 Task: Create a Google Calendar event titled 'Team building activity' on 17 May 2023 from 2:30 PM to 3:15 PM with a 30-minute notification and add 'Carry all the related documents' in the description.
Action: Mouse moved to (55, 96)
Screenshot: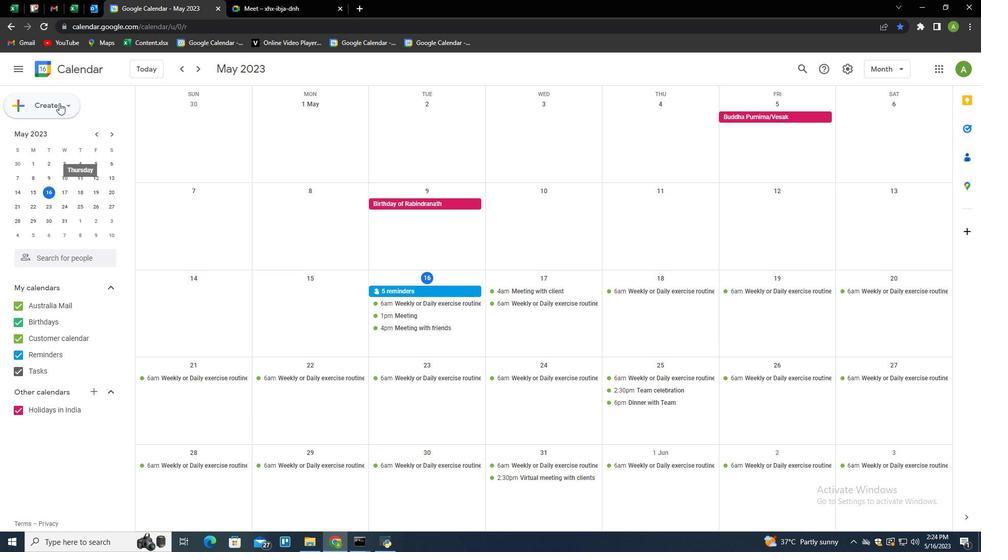 
Action: Mouse pressed left at (55, 96)
Screenshot: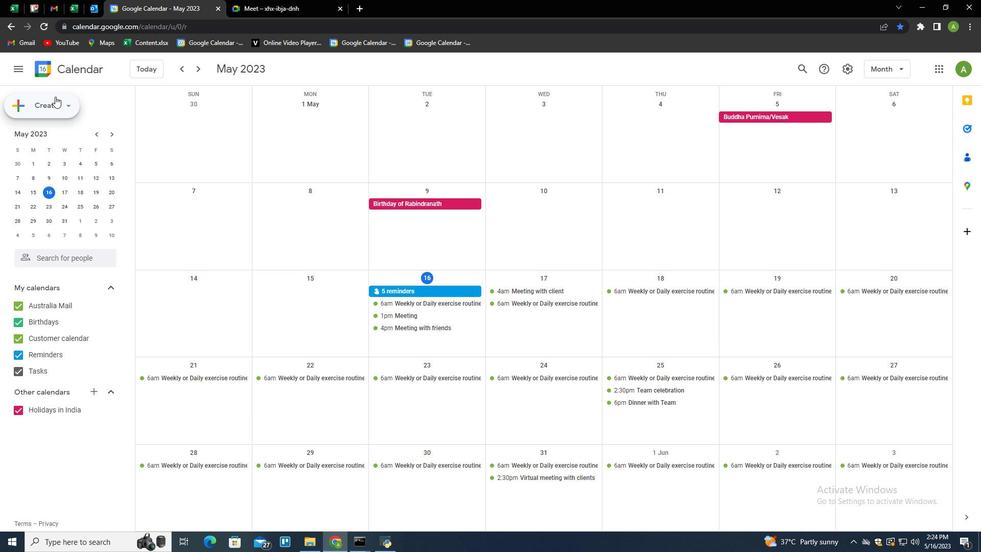
Action: Mouse moved to (37, 130)
Screenshot: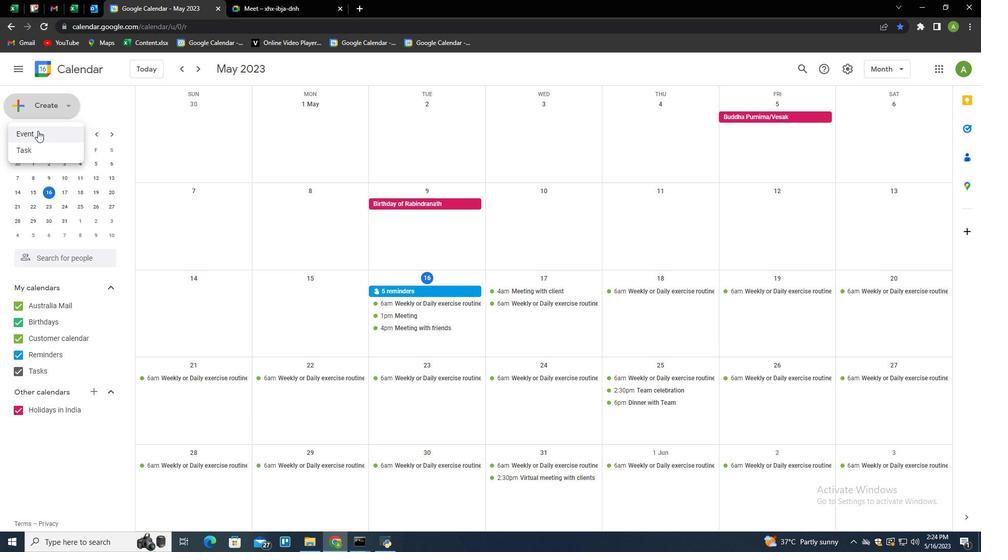 
Action: Mouse pressed left at (37, 130)
Screenshot: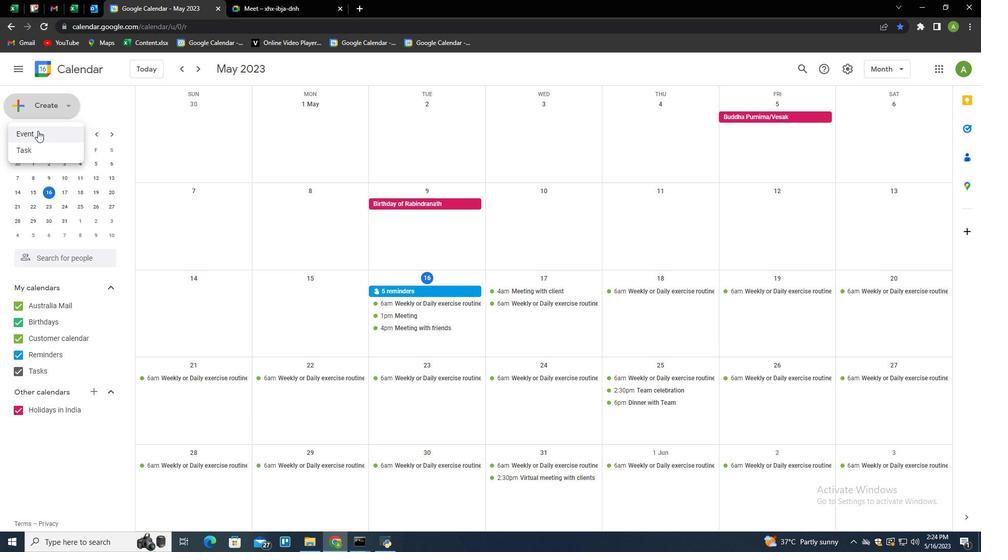
Action: Mouse moved to (291, 406)
Screenshot: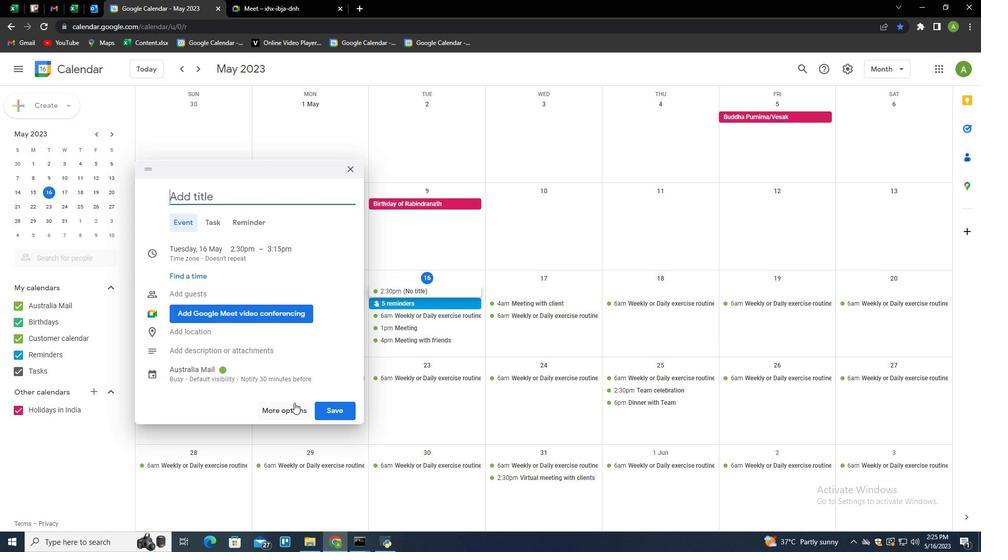 
Action: Mouse pressed left at (291, 406)
Screenshot: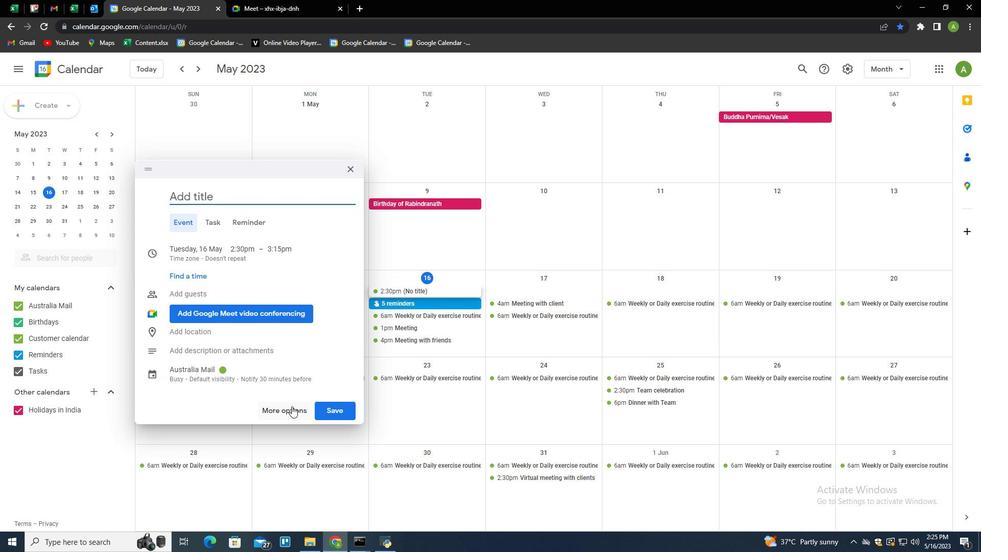 
Action: Mouse moved to (357, 72)
Screenshot: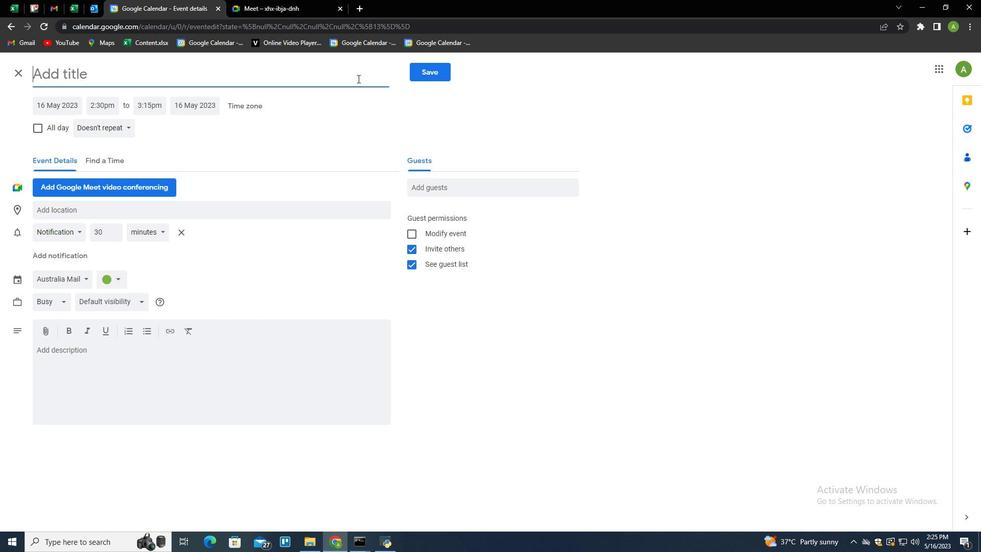 
Action: Mouse pressed left at (357, 72)
Screenshot: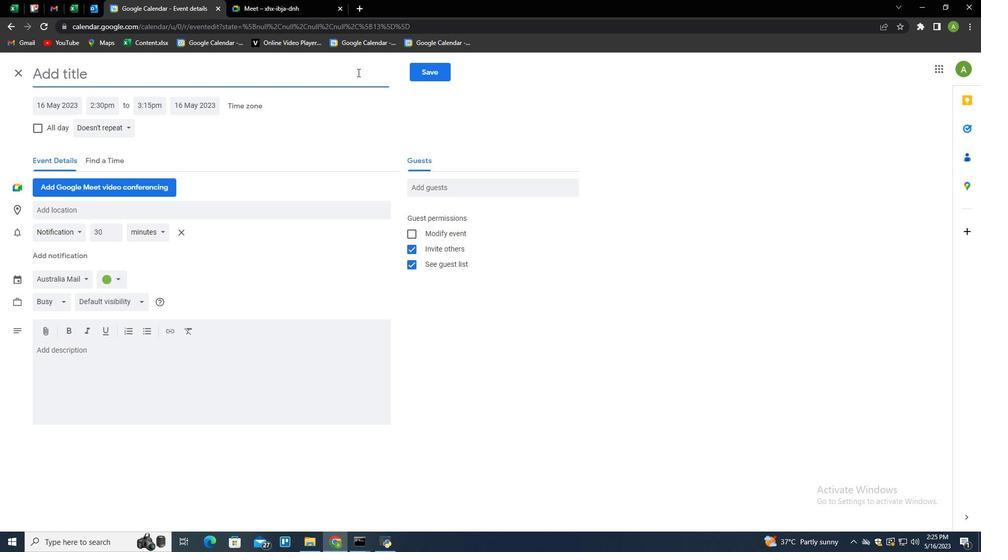 
Action: Key pressed <Key.shift><Key.shift><Key.shift><Key.shift><Key.shift><Key.shift><Key.shift><Key.shift><Key.shift><Key.shift><Key.shift><Key.shift><Key.shift><Key.shift><Key.shift><Key.shift><Key.shift><Key.shift><Key.shift><Key.shift><Key.shift><Key.shift><Key.shift><Key.shift><Key.shift><Key.shift><Key.shift><Key.shift><Key.shift><Key.shift><Key.shift><Key.shift><Key.shift><Key.shift><Key.shift><Key.shift><Key.shift><Key.shift><Key.shift><Key.shift><Key.shift><Key.shift><Key.shift><Key.shift><Key.shift><Key.shift><Key.shift><Key.shift><Key.shift><Key.shift><Key.shift><Key.shift><Key.shift><Key.shift><Key.shift><Key.shift><Key.shift><Key.shift><Key.shift><Key.shift><Key.shift><Key.shift><Key.shift><Key.shift><Key.shift><Key.shift><Key.shift><Key.shift><Key.shift><Key.shift><Key.shift><Key.shift><Key.shift><Key.shift><Key.shift><Key.shift><Key.shift><Key.shift><Key.shift><Key.shift><Key.shift><Key.shift><Key.shift><Key.shift><Key.shift><Key.shift><Key.shift><Key.shift><Key.shift>Team<Key.space>building<Key.space>activity
Screenshot: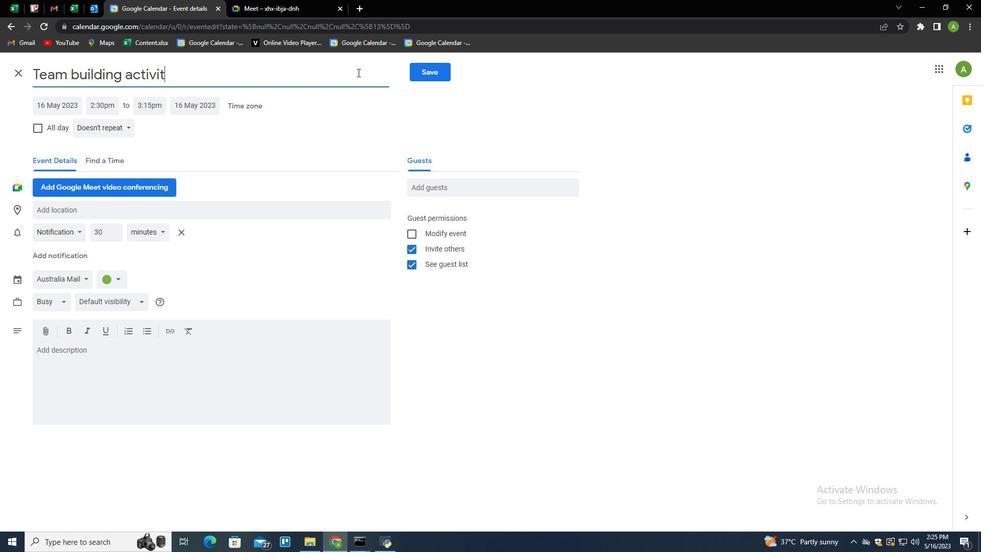 
Action: Mouse moved to (68, 108)
Screenshot: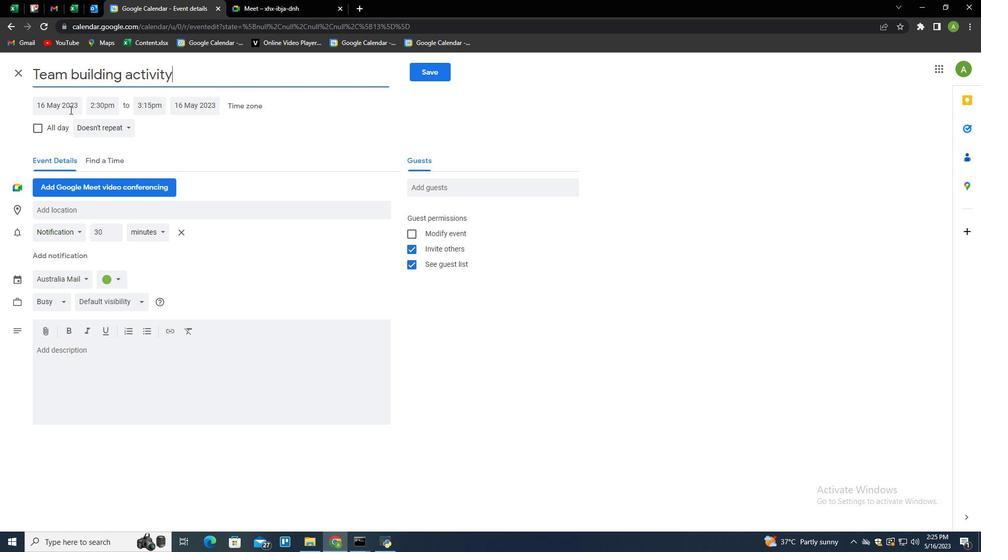 
Action: Mouse pressed left at (68, 108)
Screenshot: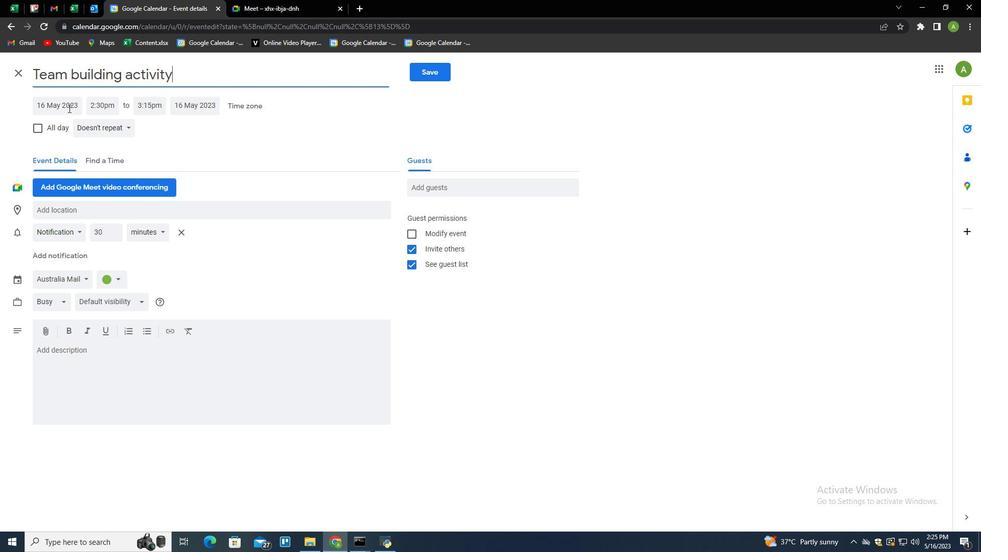 
Action: Mouse moved to (105, 184)
Screenshot: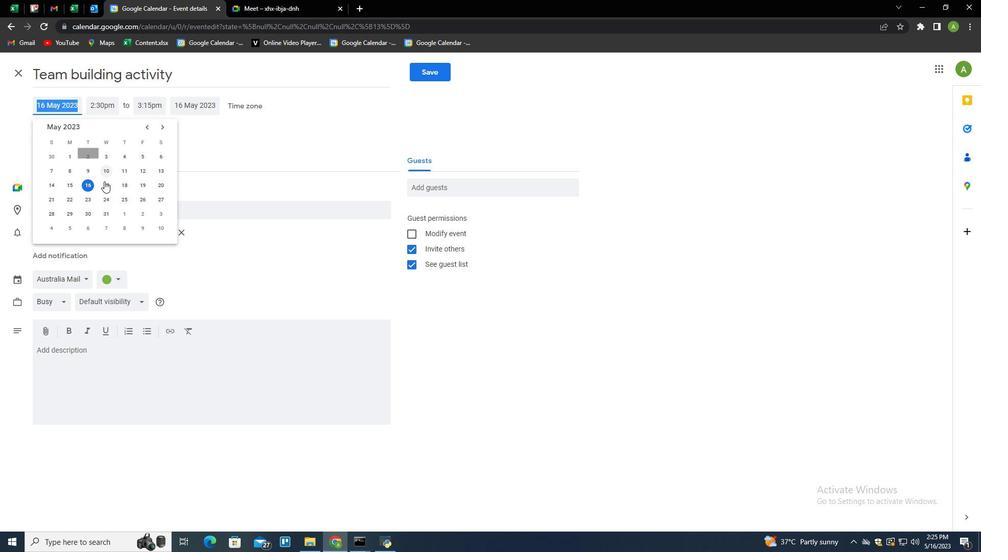 
Action: Mouse pressed left at (105, 184)
Screenshot: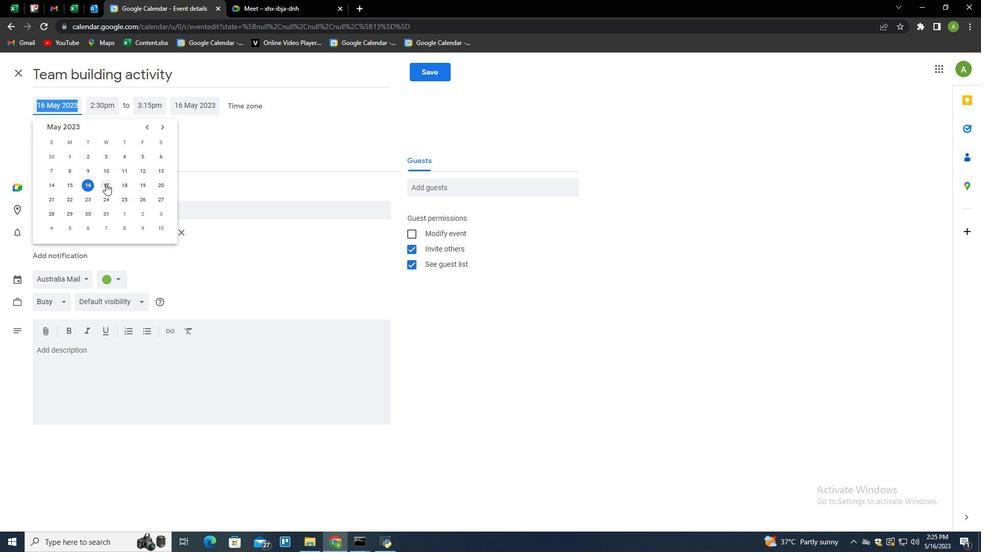 
Action: Mouse moved to (249, 156)
Screenshot: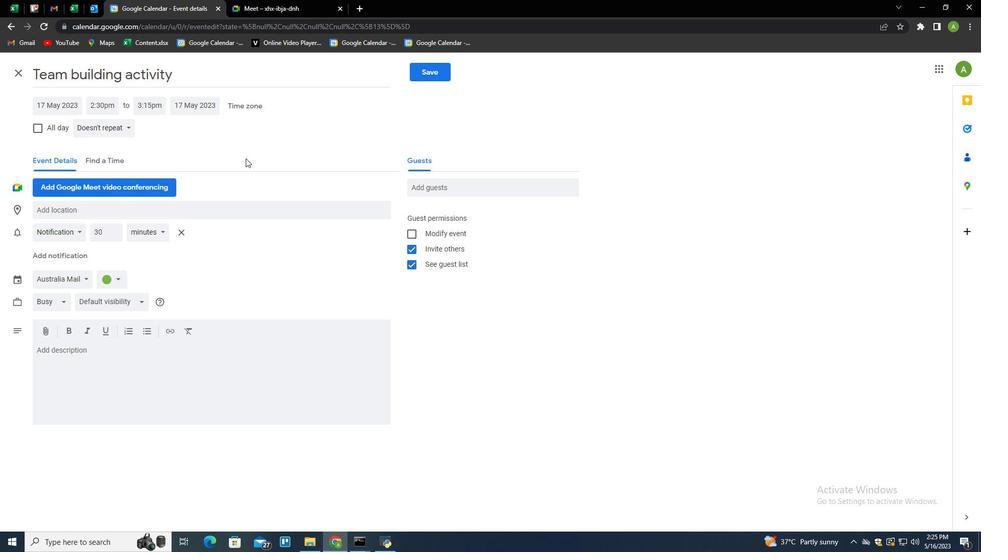 
Action: Mouse pressed left at (249, 156)
Screenshot: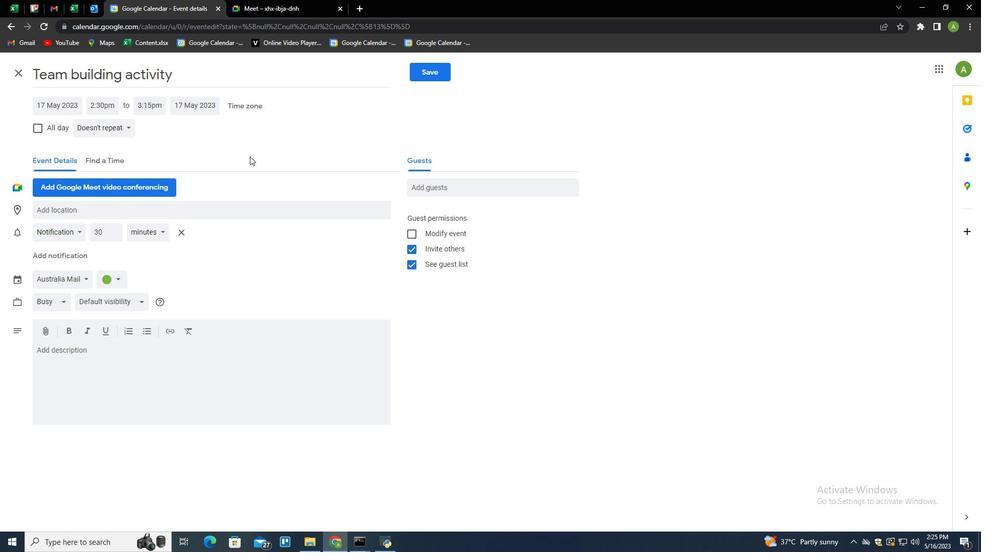 
Action: Mouse moved to (116, 360)
Screenshot: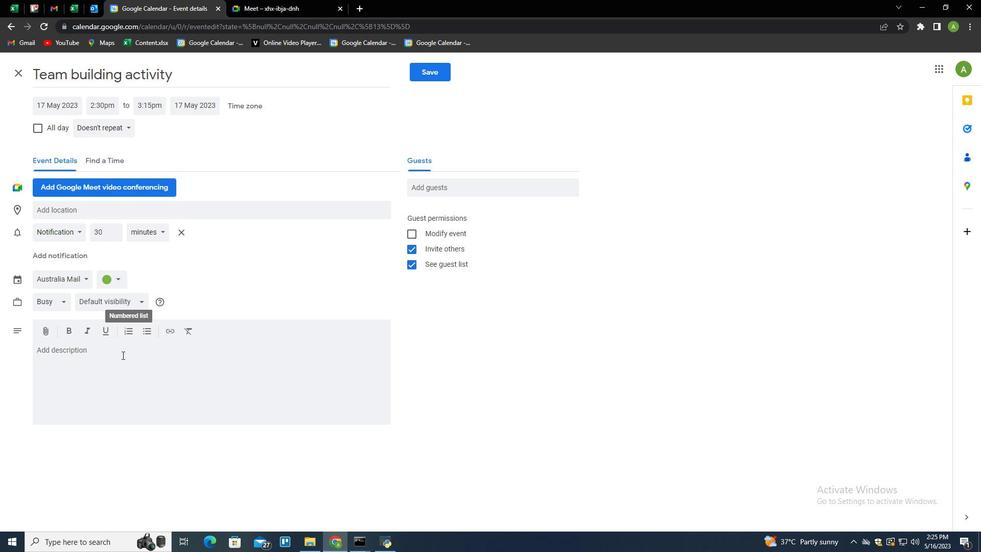 
Action: Mouse pressed left at (116, 360)
Screenshot: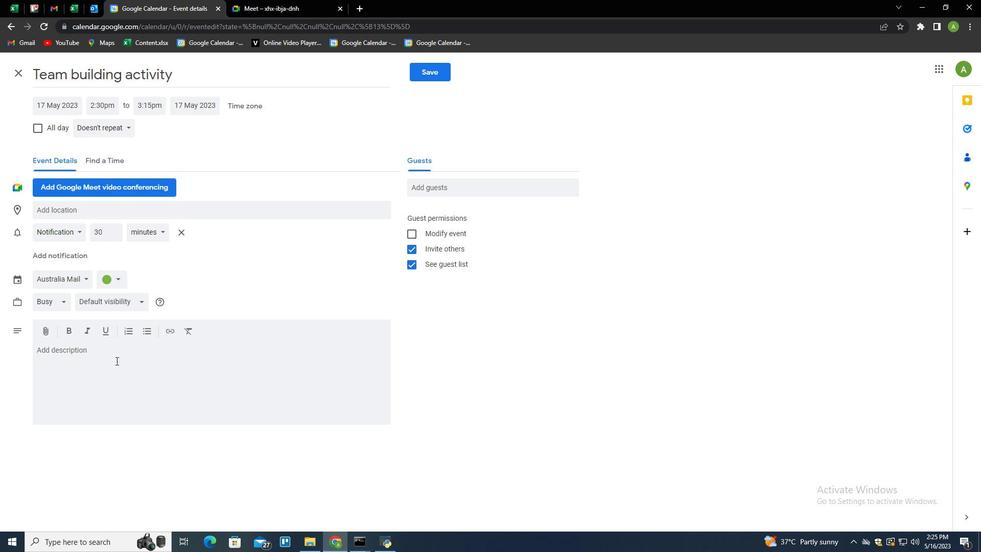 
Action: Key pressed <Key.shift><Key.shift><Key.shift><Key.shift><Key.shift><Key.shift><Key.shift><Key.shift><Key.shift><Key.shift><Key.shift><Key.shift><Key.shift><Key.shift><Key.shift><Key.shift><Key.shift><Key.shift><Key.shift><Key.shift><Key.shift><Key.shift><Key.shift><Key.shift><Key.shift><Key.shift><Key.shift><Key.shift><Key.shift><Key.shift><Key.shift><Key.shift><Key.shift><Key.shift><Key.shift><Key.shift>Carre<Key.backspace>y<Key.space>all<Key.space>the<Key.space>doc<Key.backspace><Key.backspace><Key.backspace>relatd<Key.space><Key.backspace><Key.backspace>ed<Key.space>documents<Key.space>with<Key.space>you.
Screenshot: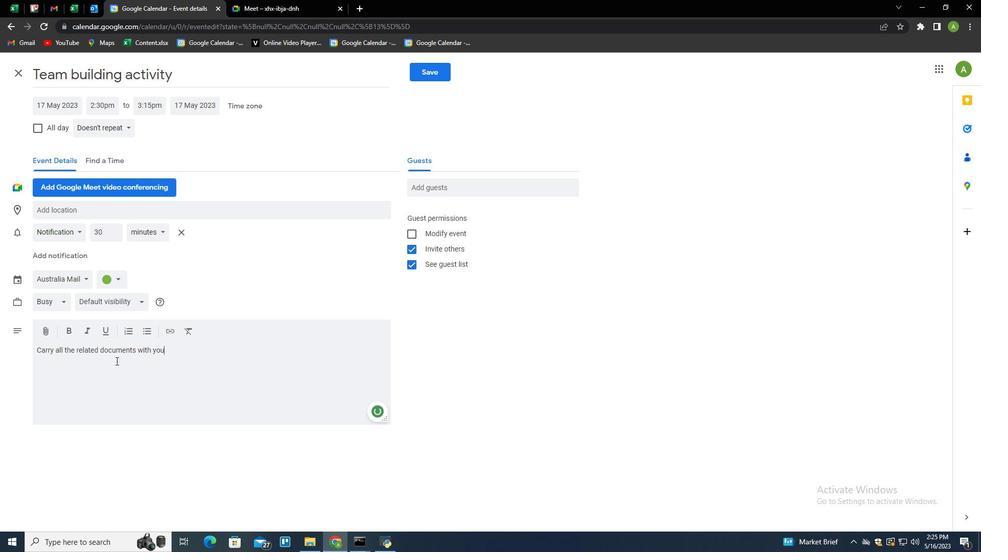 
Action: Mouse moved to (442, 68)
Screenshot: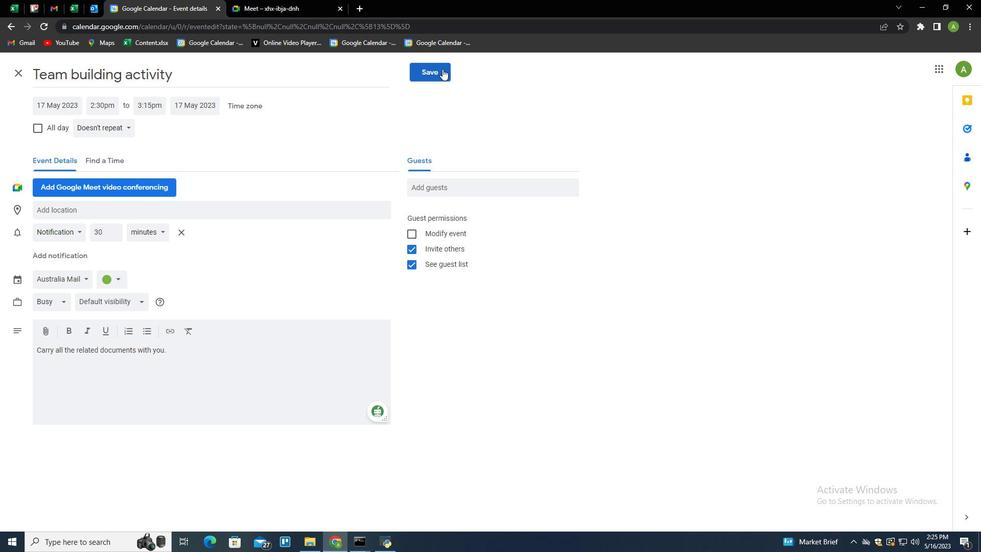 
Action: Mouse pressed left at (442, 68)
Screenshot: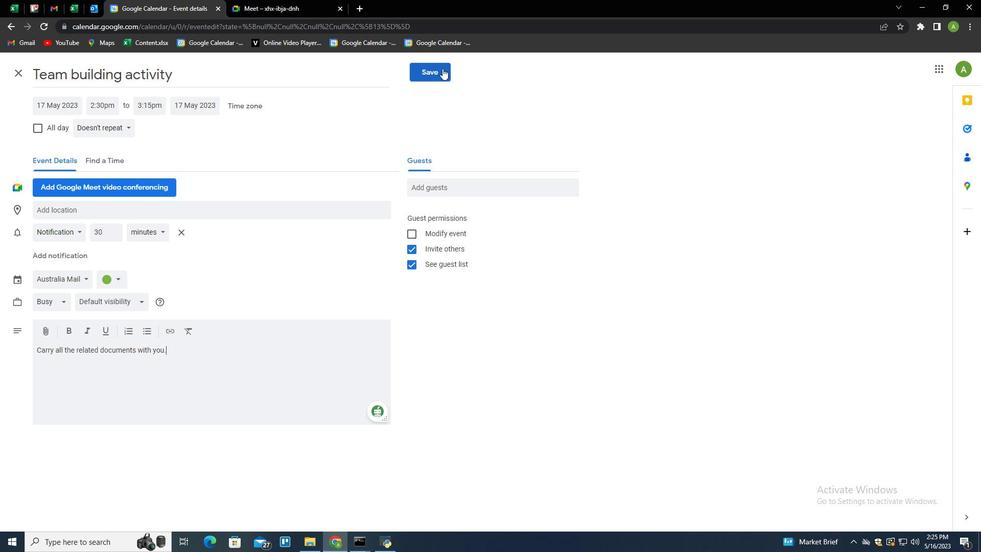 
Action: Mouse moved to (529, 395)
Screenshot: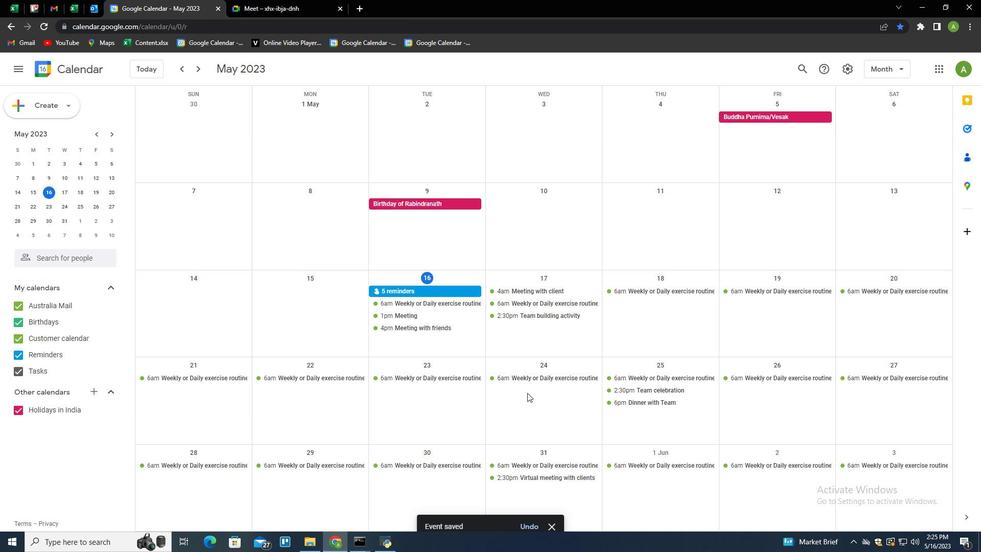 
